 Task: Select the text editor in the auto-lock group.
Action: Mouse moved to (17, 669)
Screenshot: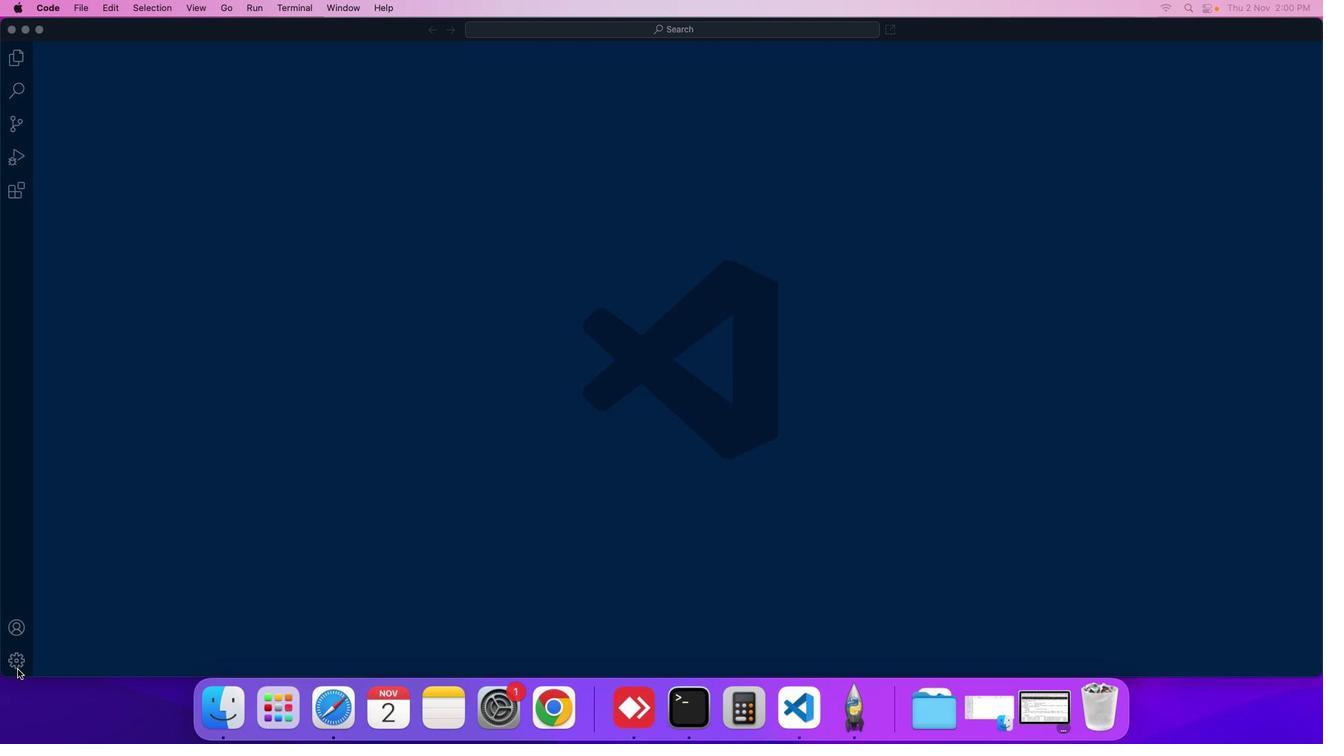
Action: Mouse pressed left at (17, 669)
Screenshot: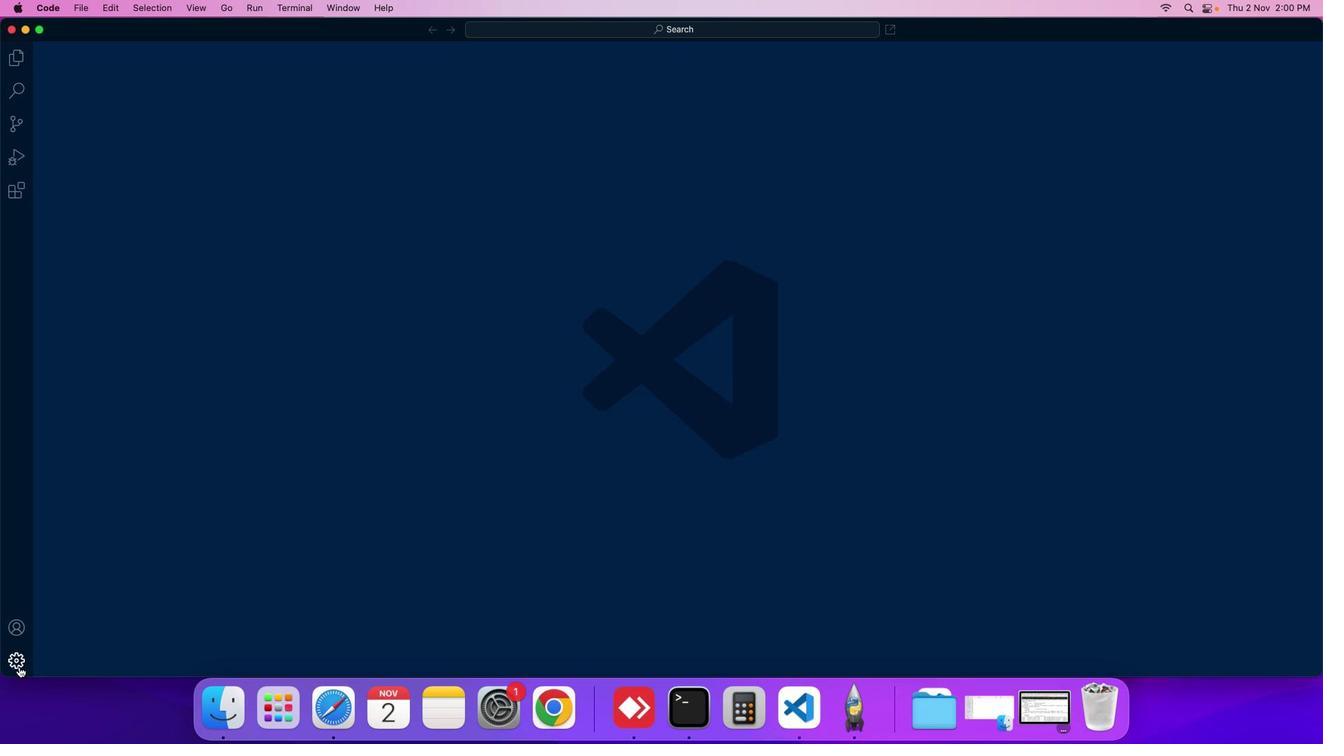 
Action: Mouse moved to (72, 532)
Screenshot: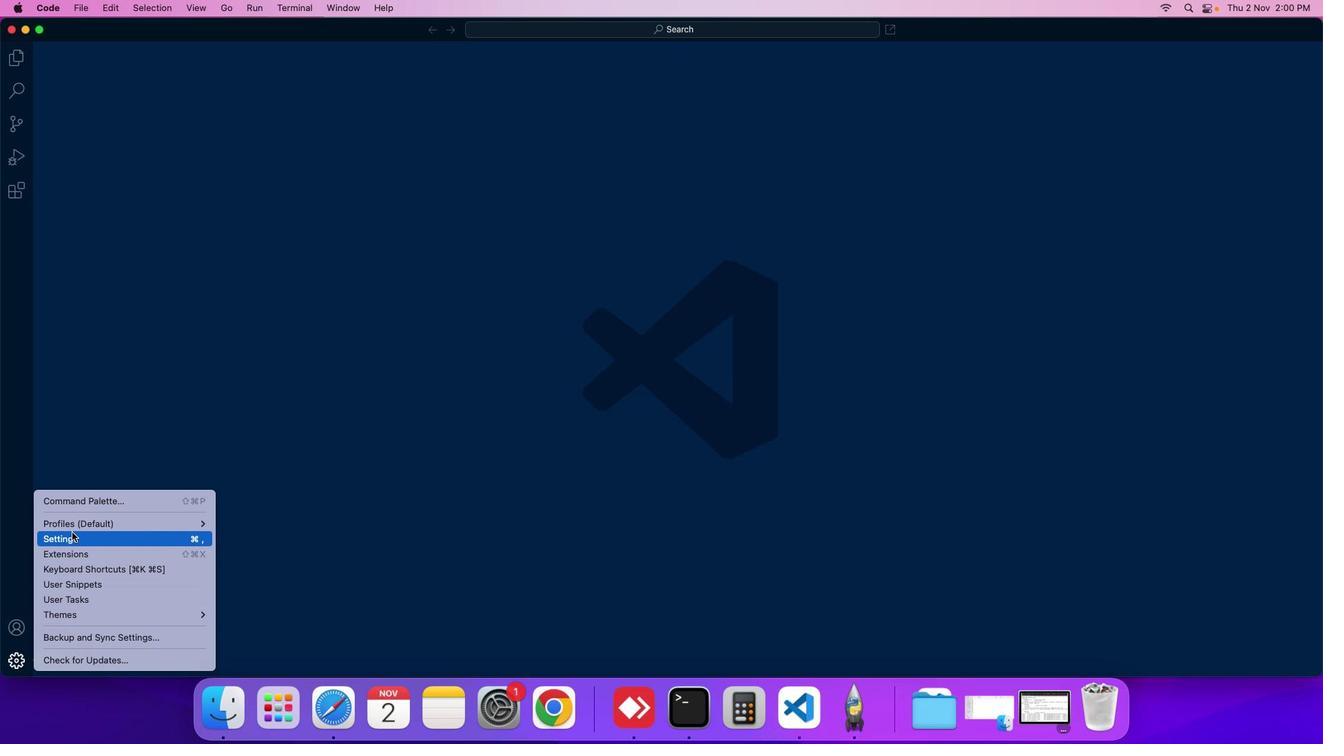 
Action: Mouse pressed left at (72, 532)
Screenshot: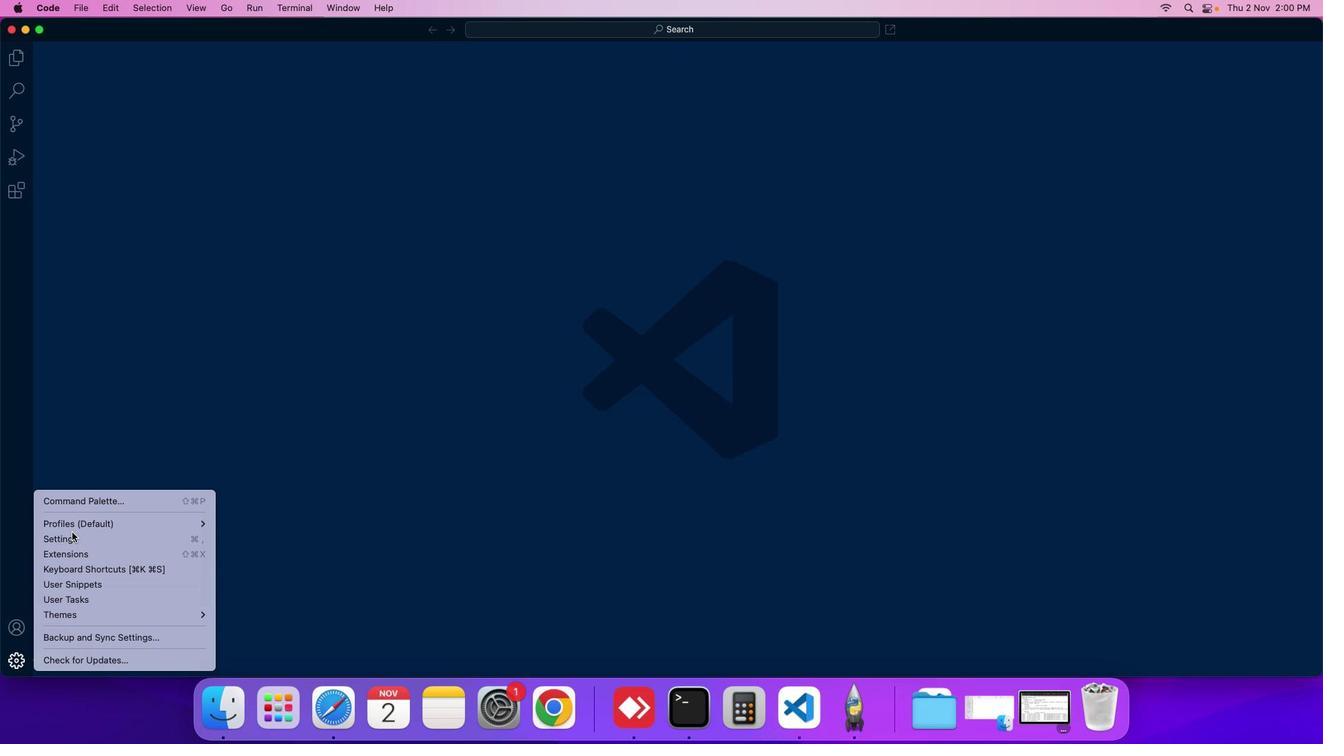 
Action: Mouse moved to (310, 168)
Screenshot: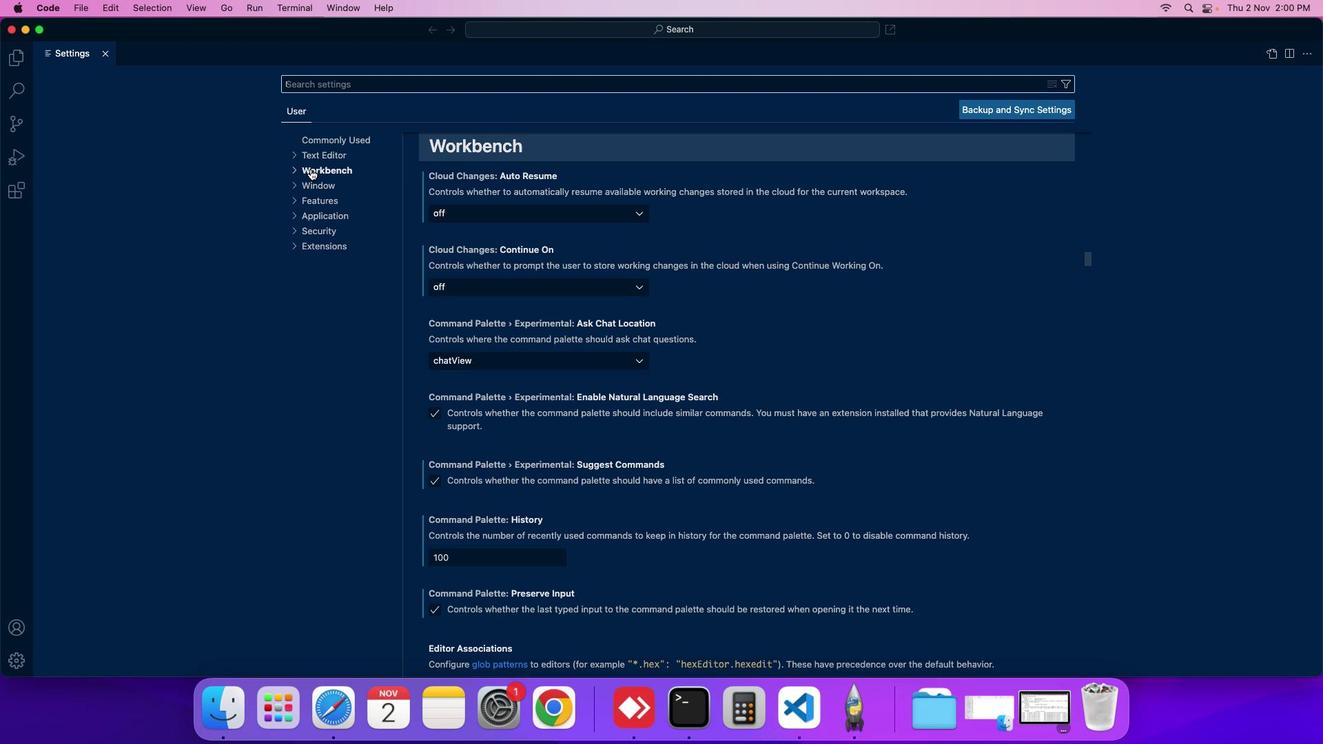 
Action: Mouse pressed left at (310, 168)
Screenshot: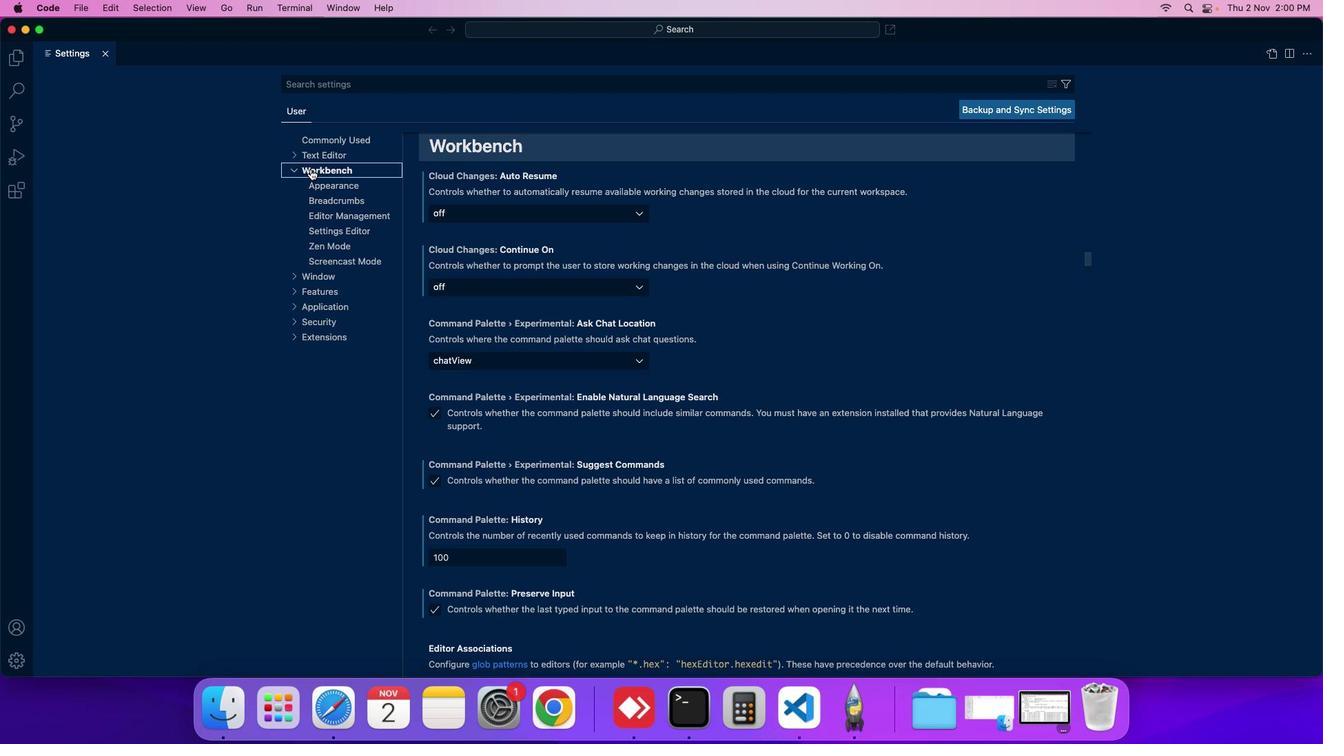 
Action: Mouse moved to (316, 193)
Screenshot: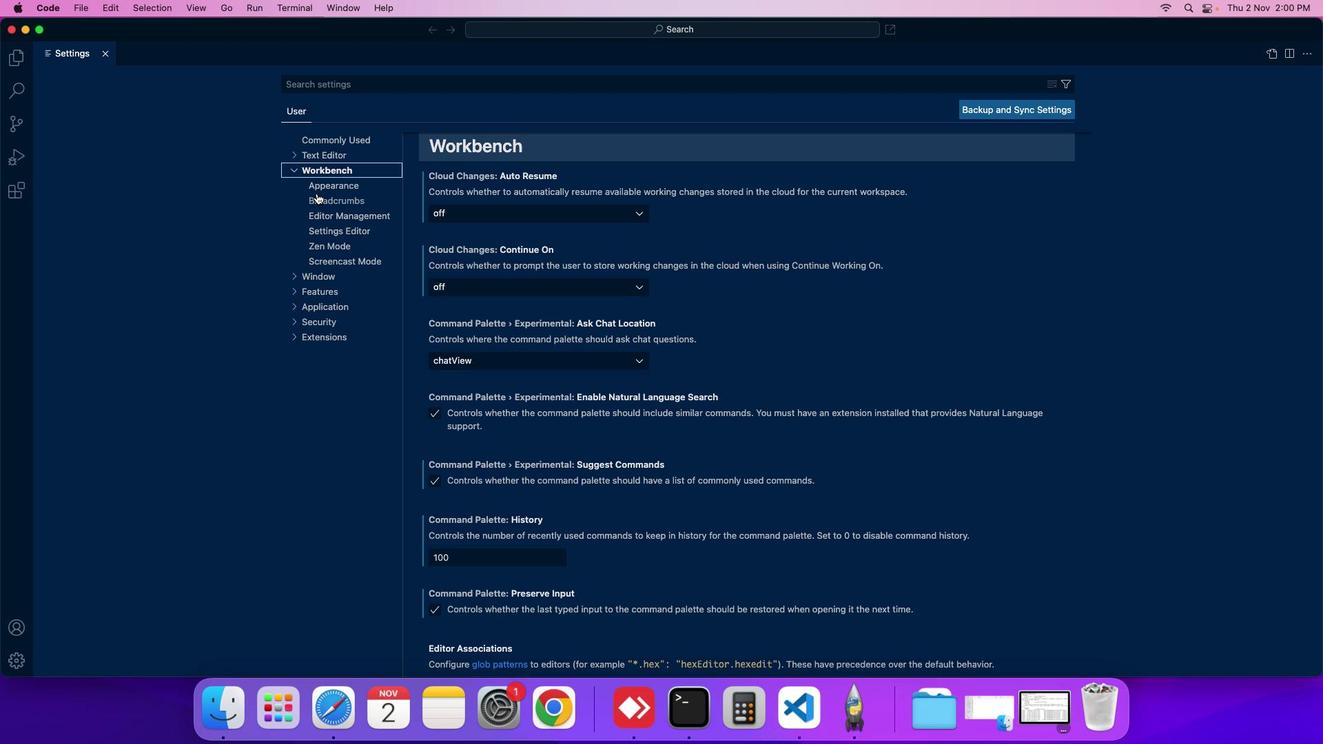 
Action: Mouse pressed left at (316, 193)
Screenshot: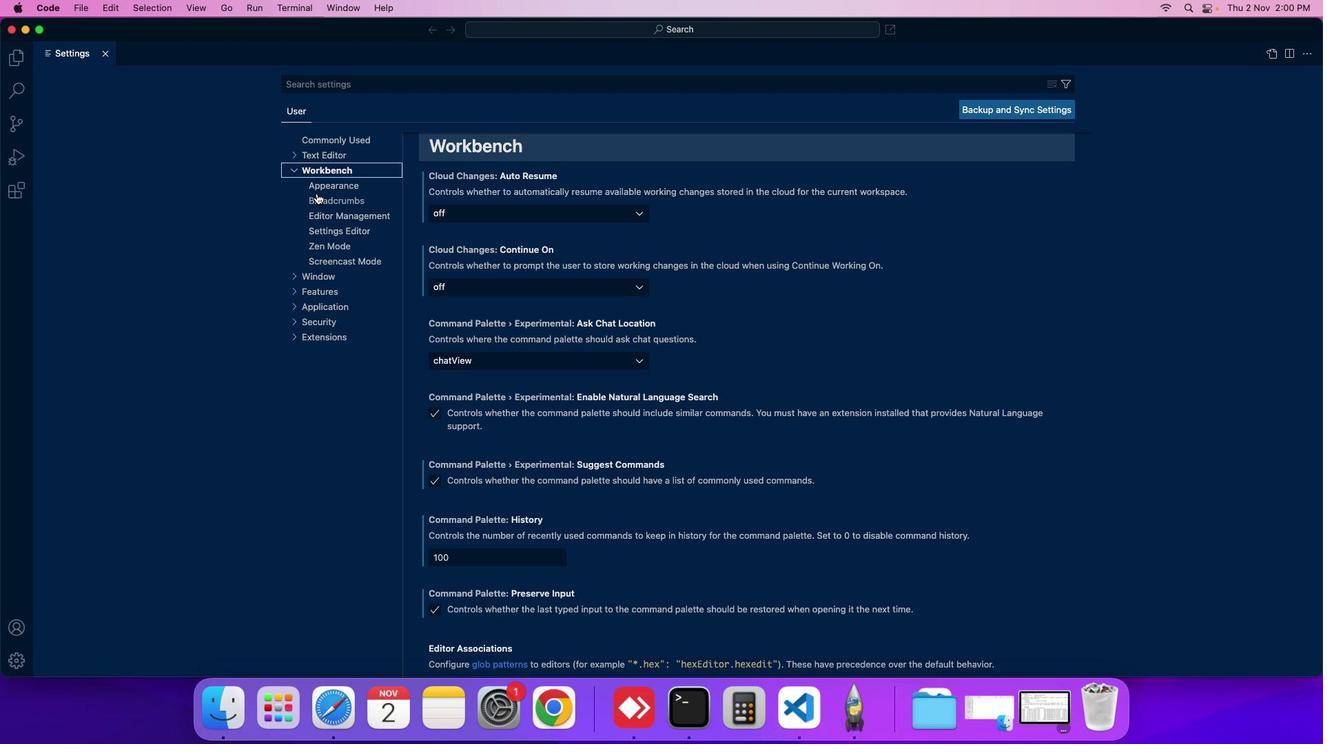 
Action: Mouse moved to (507, 351)
Screenshot: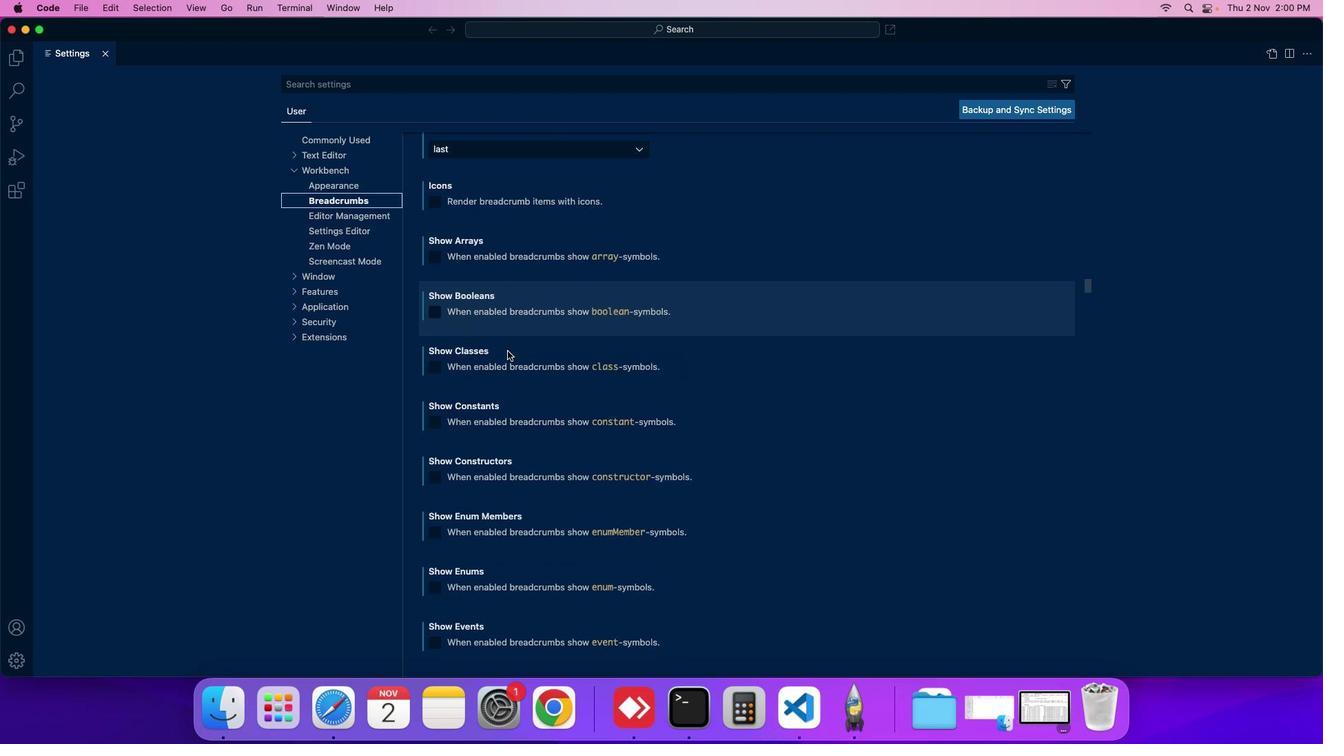 
Action: Mouse scrolled (507, 351) with delta (0, 0)
Screenshot: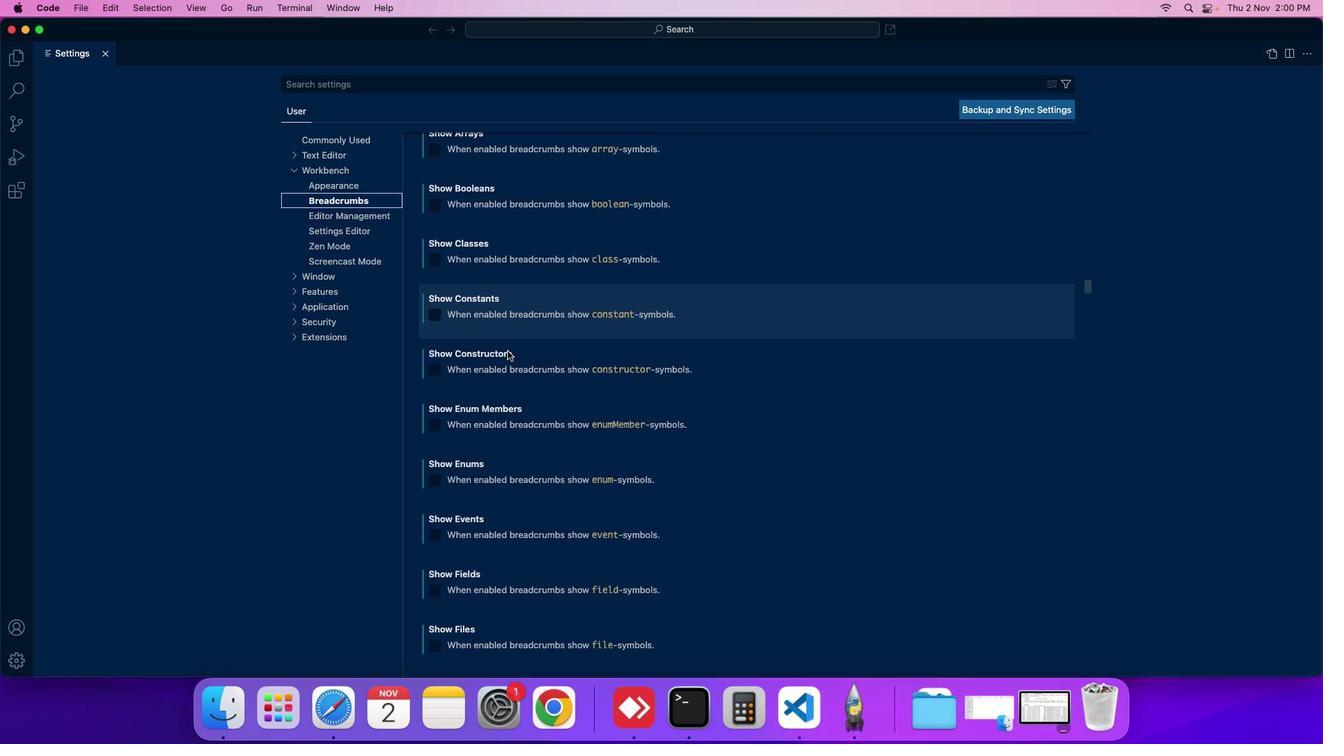 
Action: Mouse scrolled (507, 351) with delta (0, 0)
Screenshot: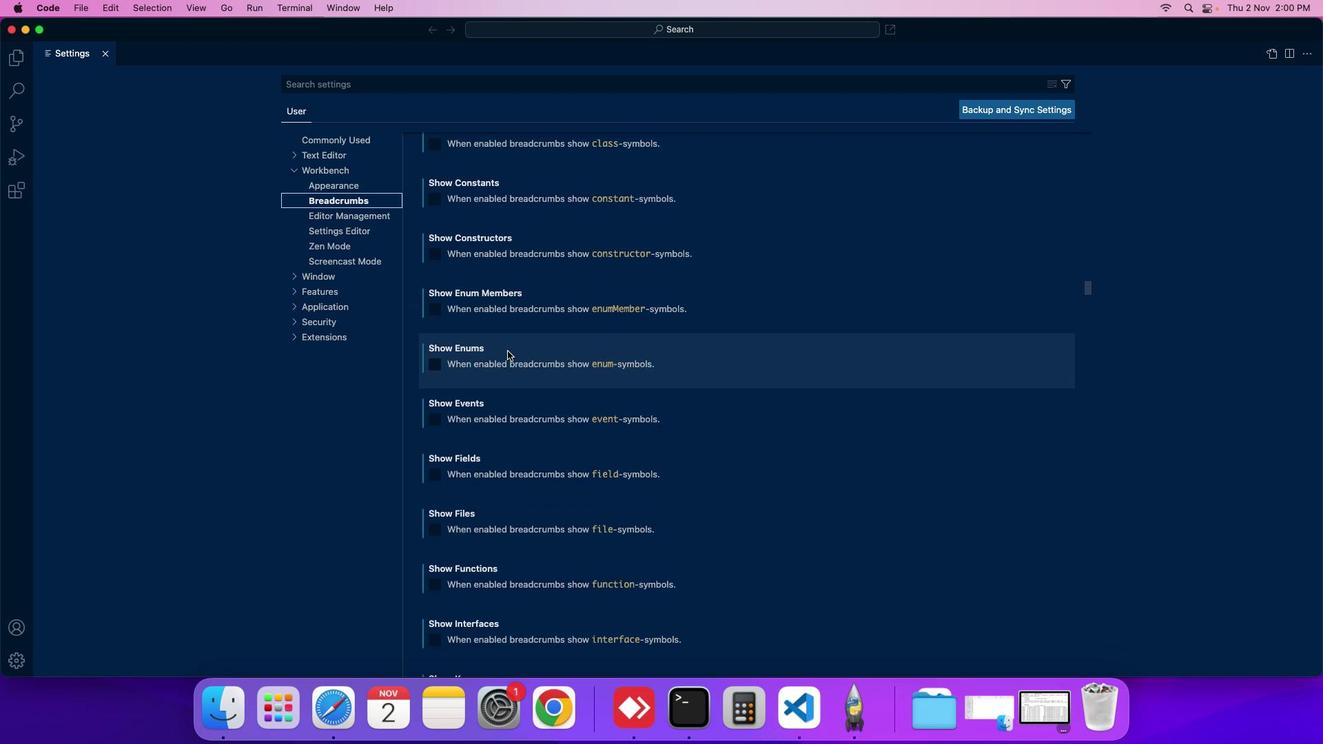 
Action: Mouse scrolled (507, 351) with delta (0, 0)
Screenshot: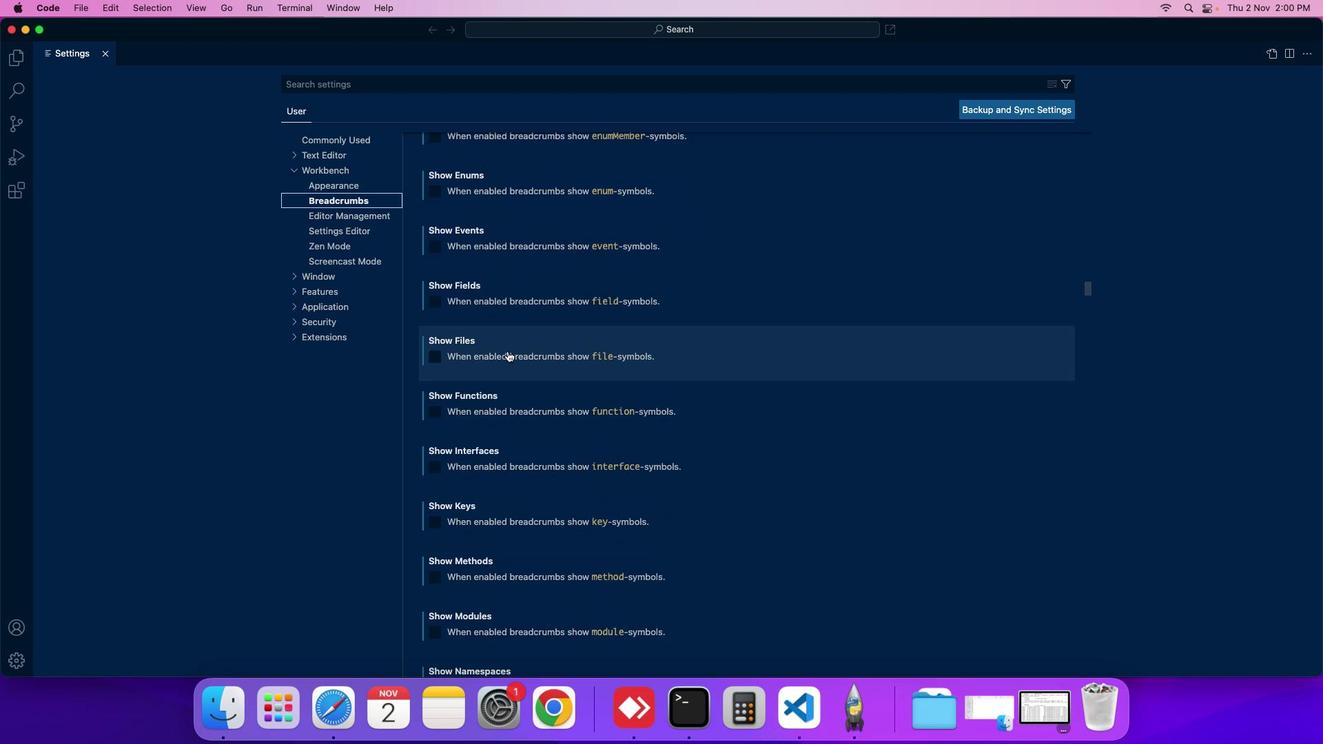 
Action: Mouse scrolled (507, 351) with delta (0, 0)
Screenshot: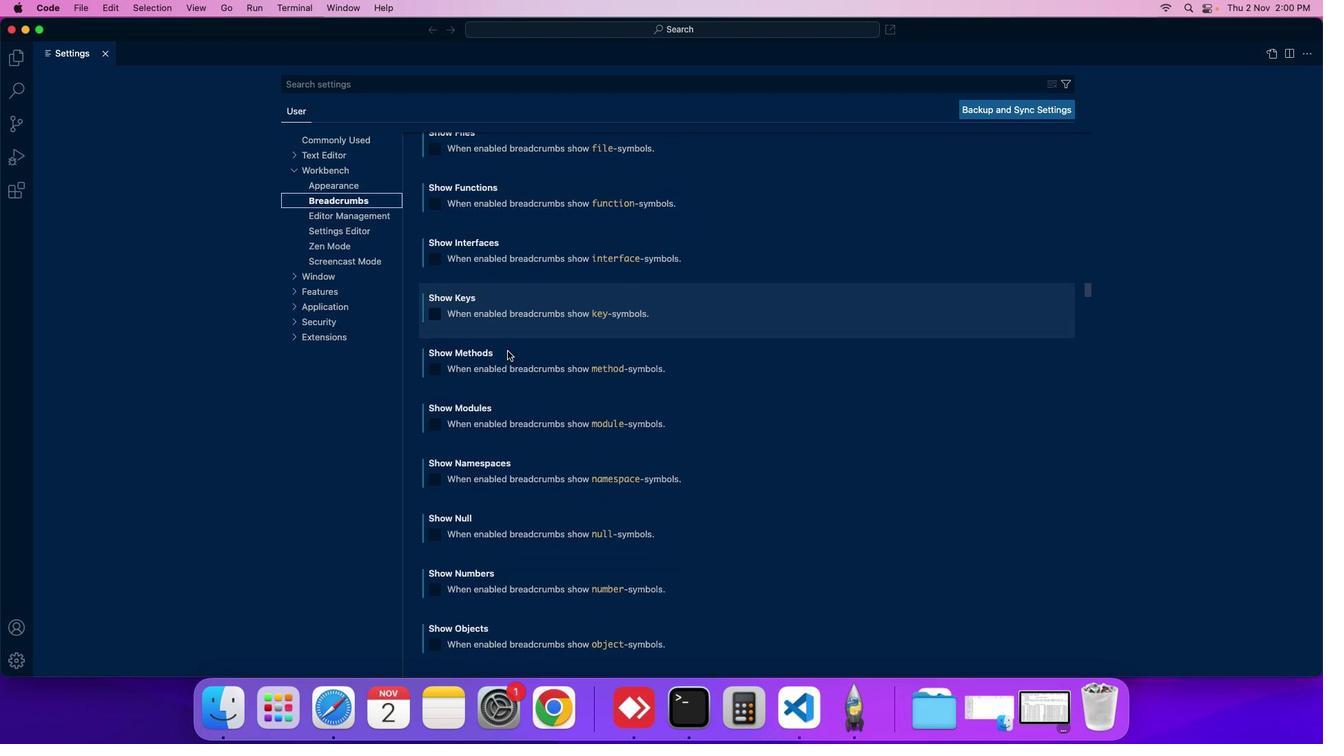 
Action: Mouse scrolled (507, 351) with delta (0, 0)
Screenshot: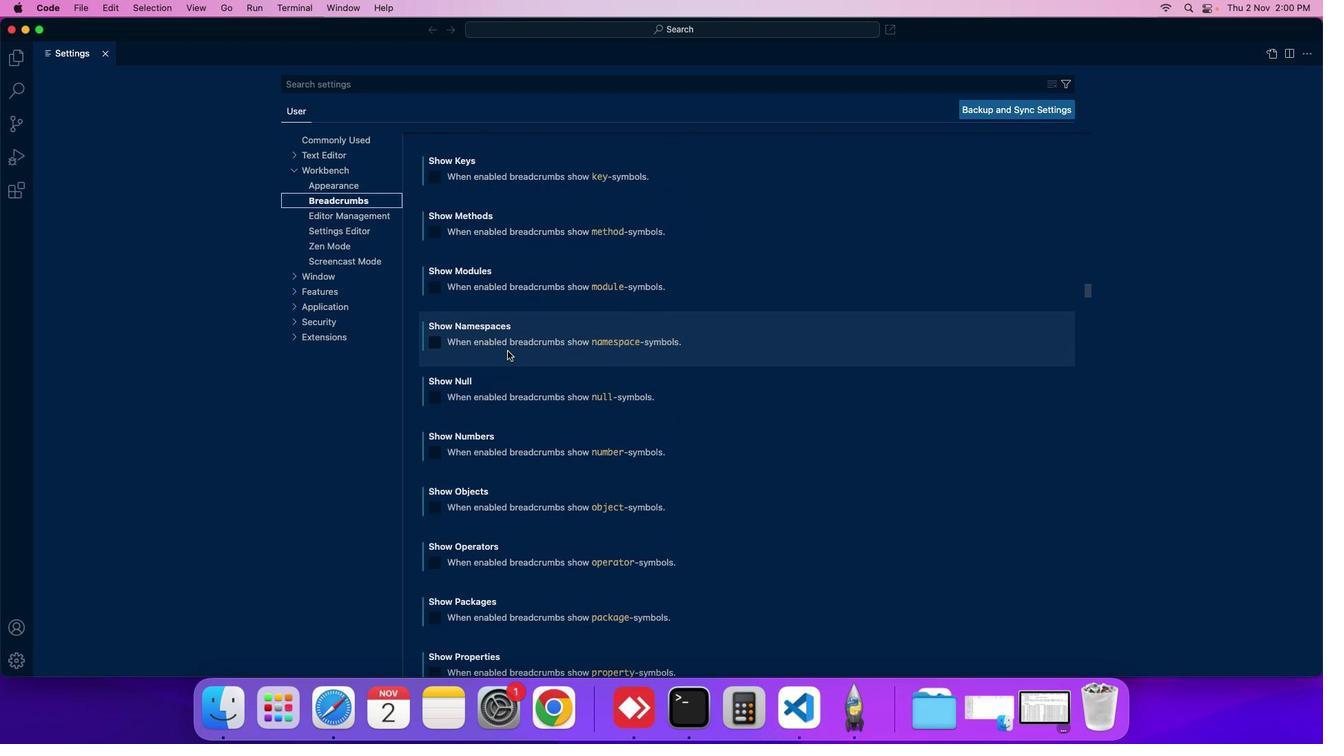 
Action: Mouse scrolled (507, 351) with delta (0, 0)
Screenshot: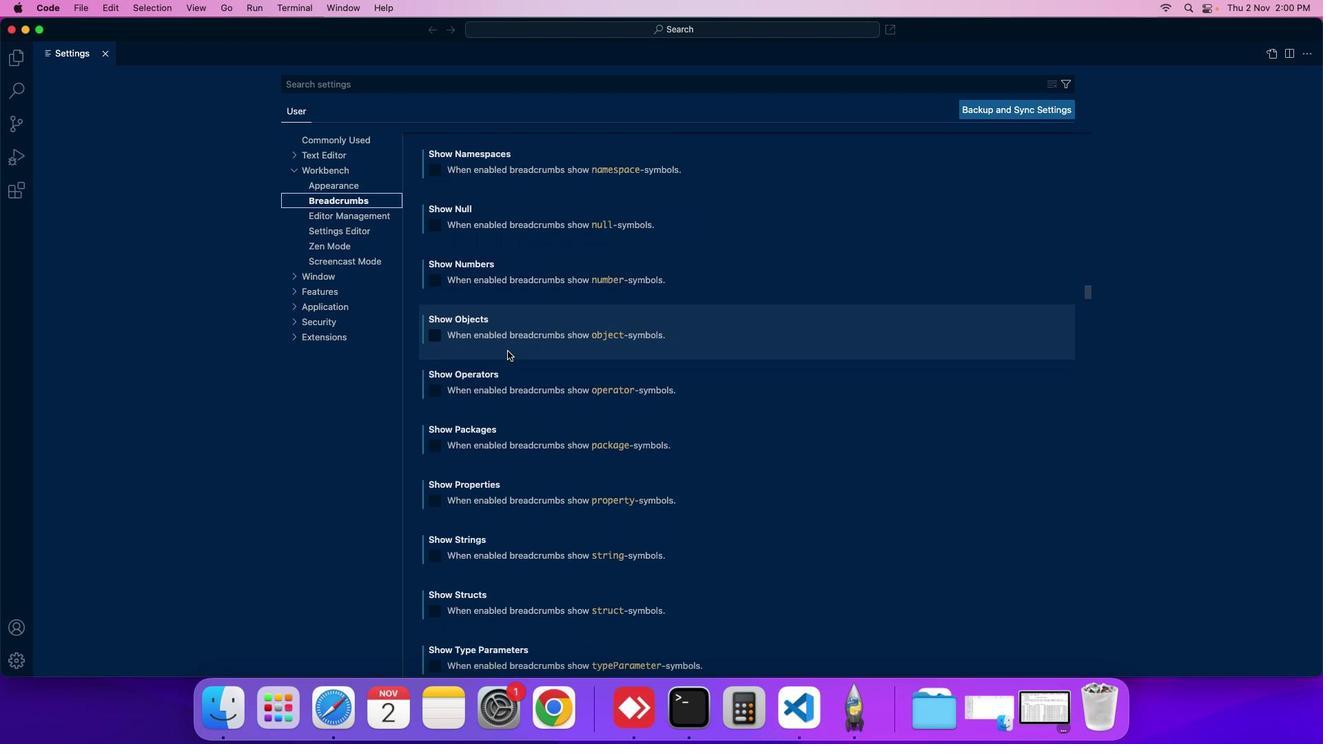 
Action: Mouse scrolled (507, 351) with delta (0, 0)
Screenshot: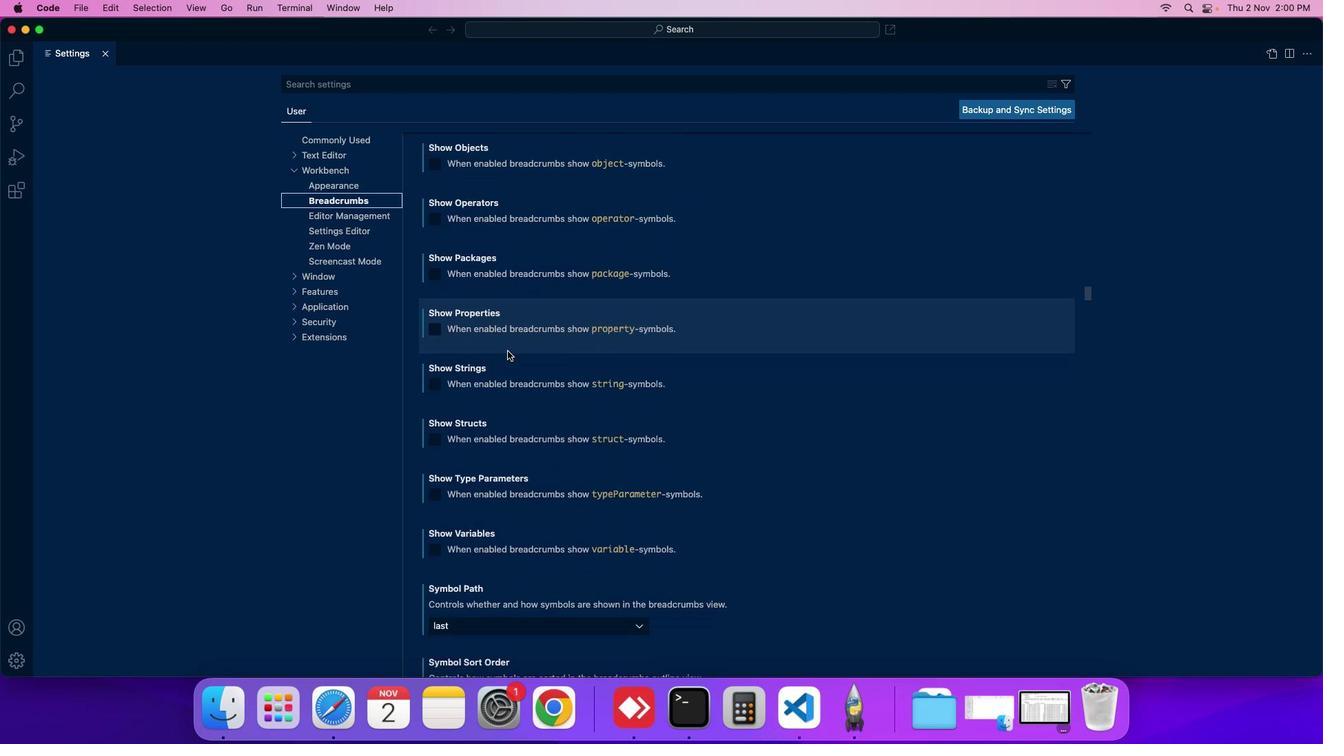 
Action: Mouse scrolled (507, 351) with delta (0, 0)
Screenshot: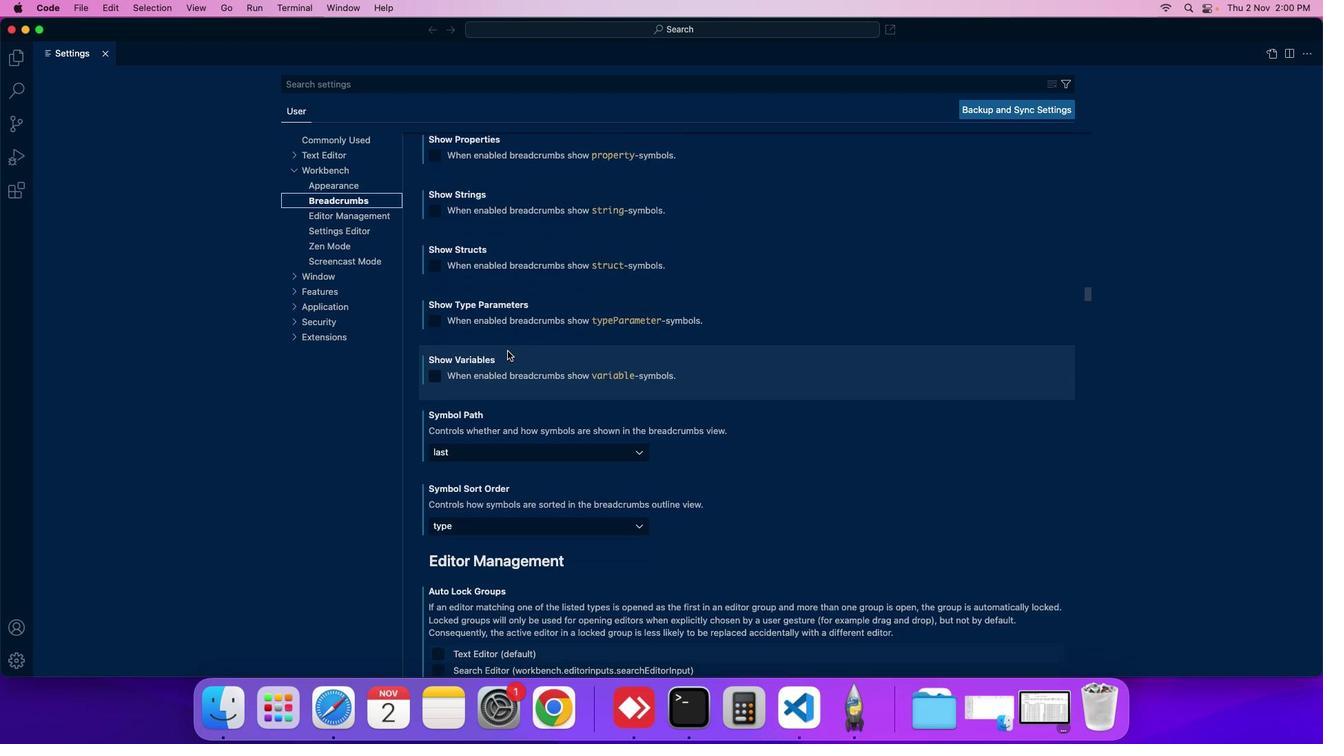 
Action: Mouse moved to (507, 350)
Screenshot: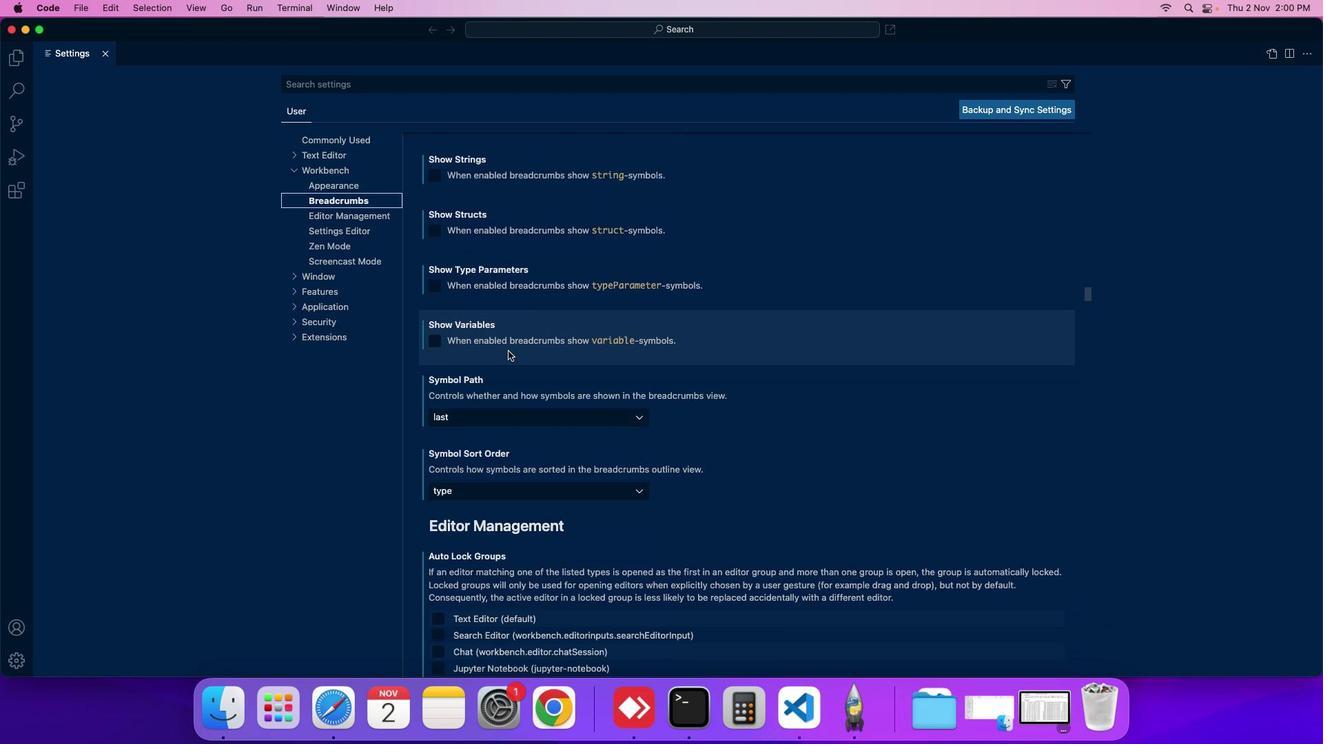 
Action: Mouse scrolled (507, 350) with delta (0, 0)
Screenshot: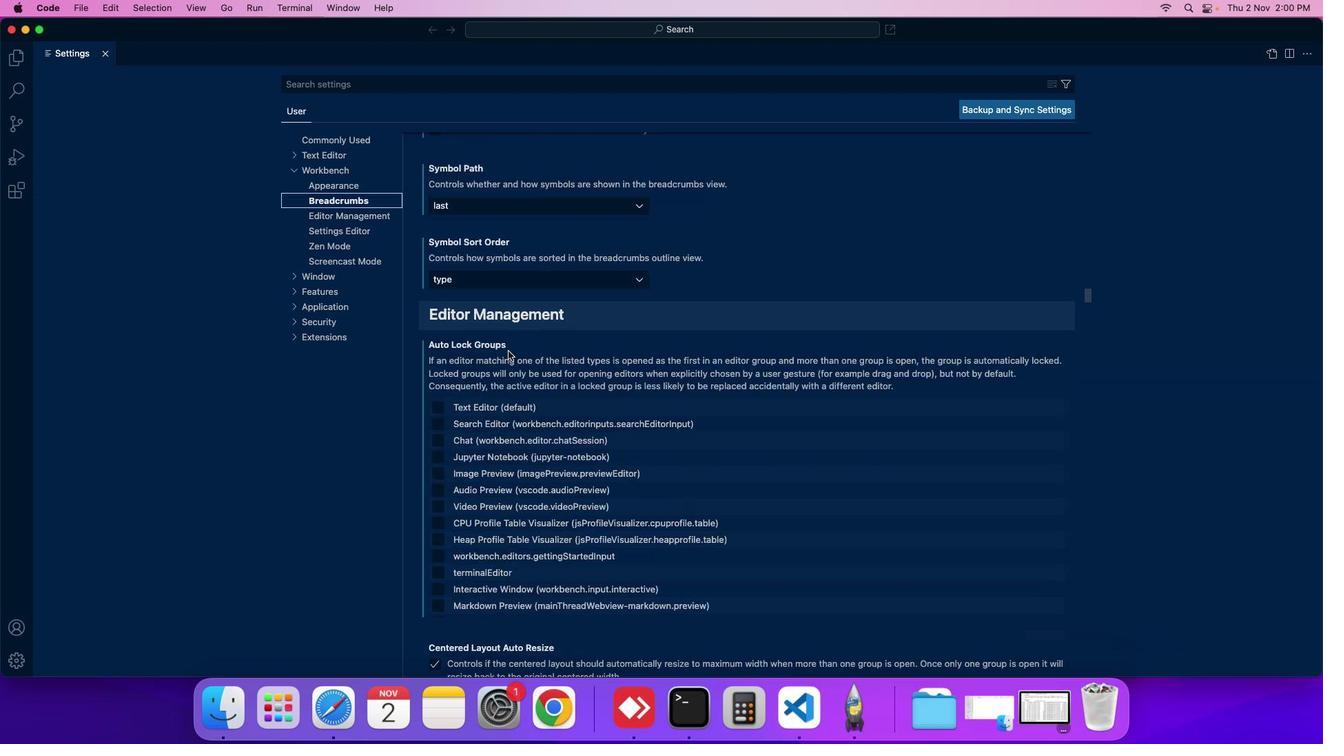 
Action: Mouse scrolled (507, 350) with delta (0, 0)
Screenshot: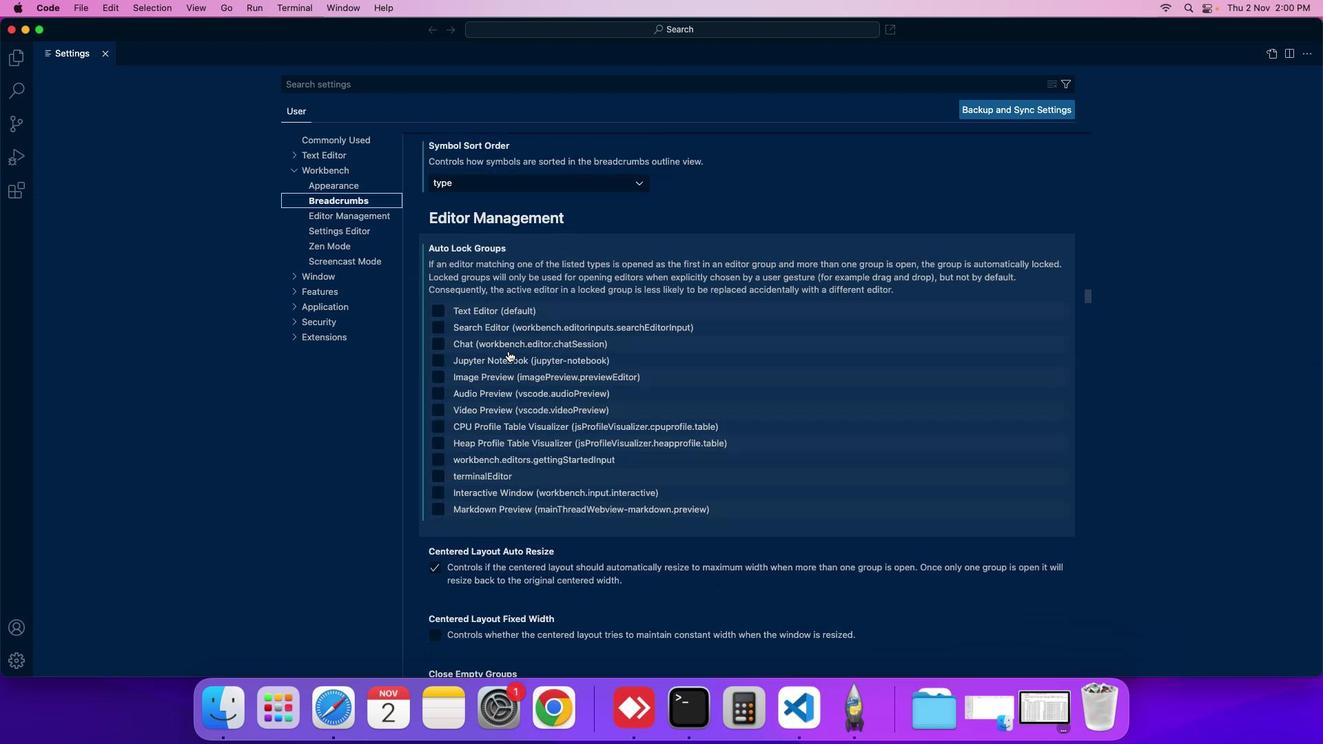 
Action: Mouse moved to (439, 313)
Screenshot: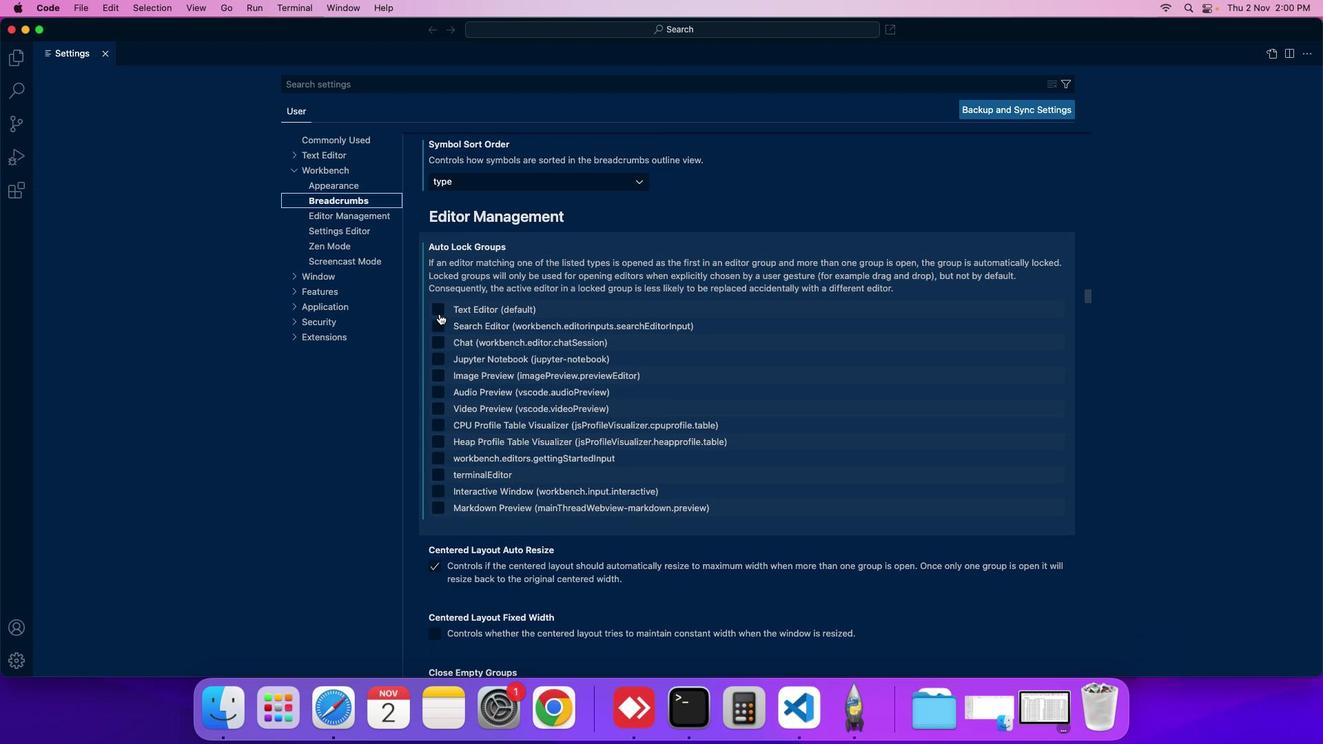 
Action: Mouse pressed left at (439, 313)
Screenshot: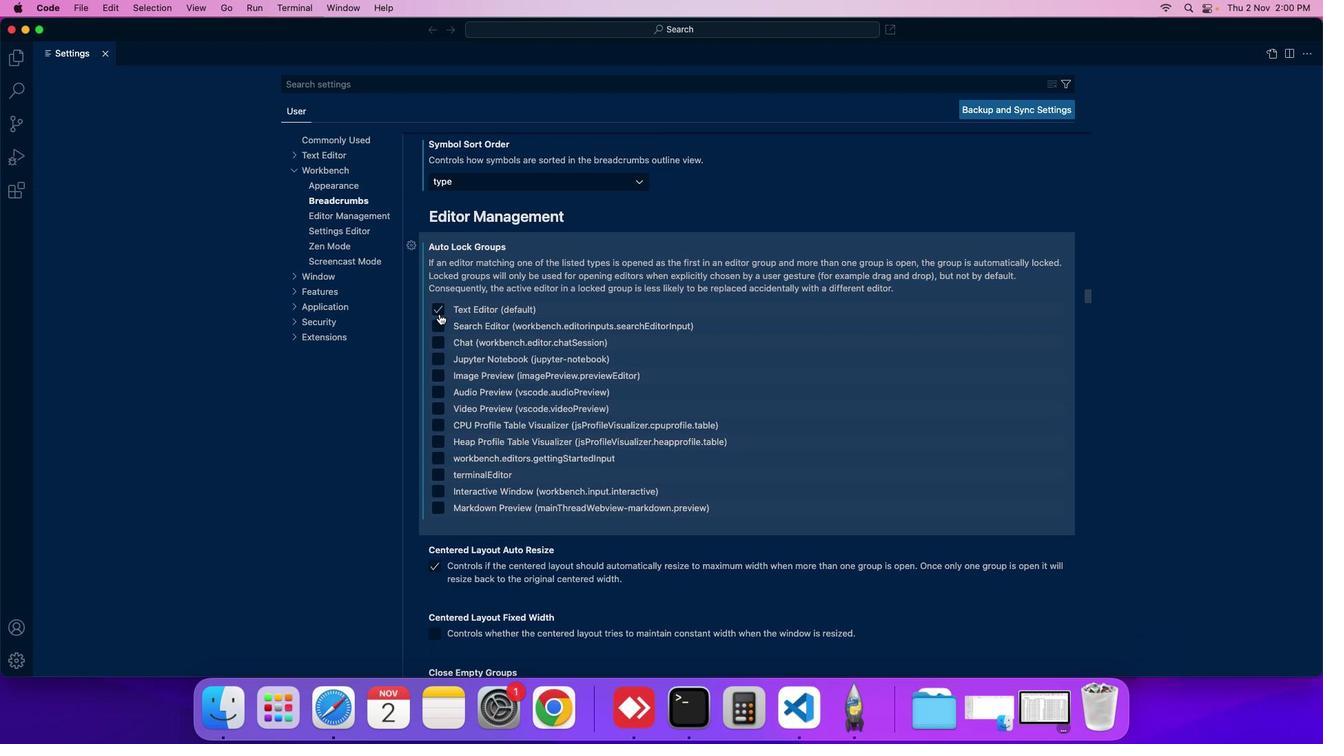 
Action: Mouse moved to (439, 308)
Screenshot: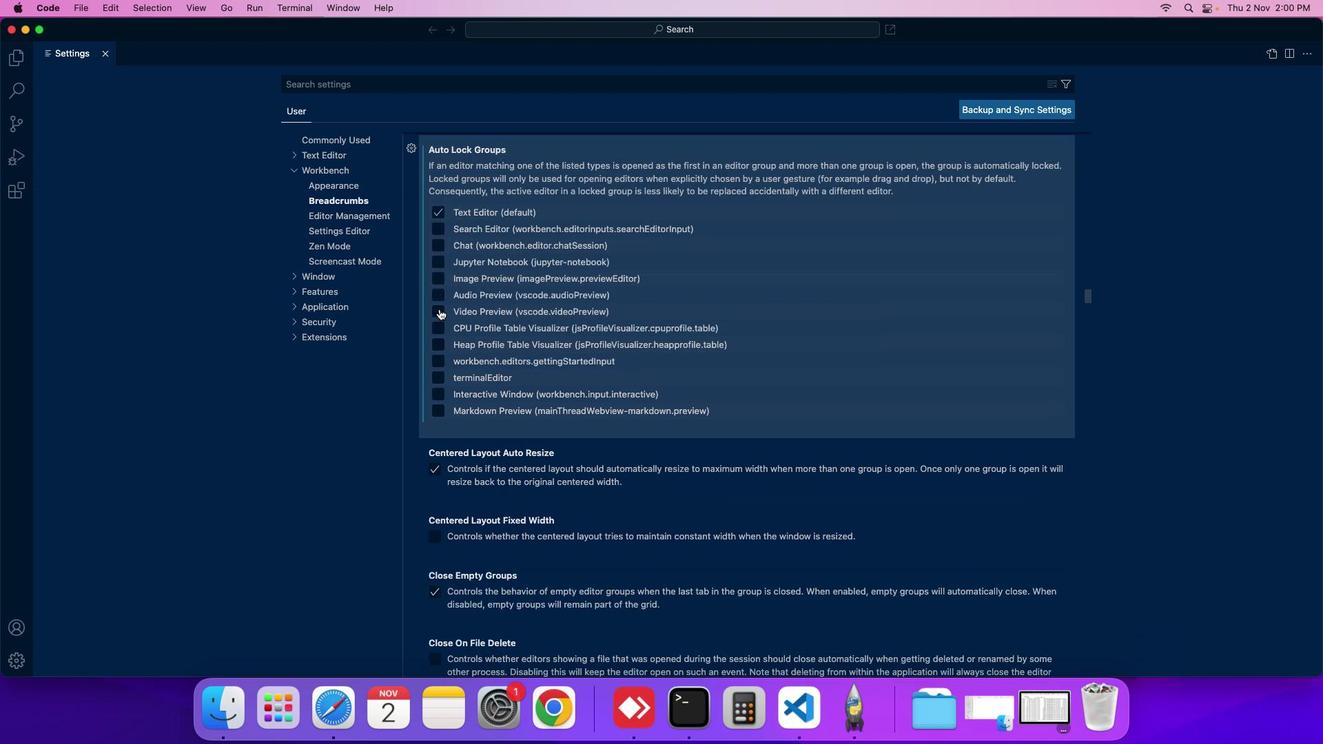 
